 Task: In the  document audit.epub Download file as 'Microsoft Word' Share this file with 'softage.10@softage.net' Insert the command  Viewing
Action: Mouse moved to (44, 83)
Screenshot: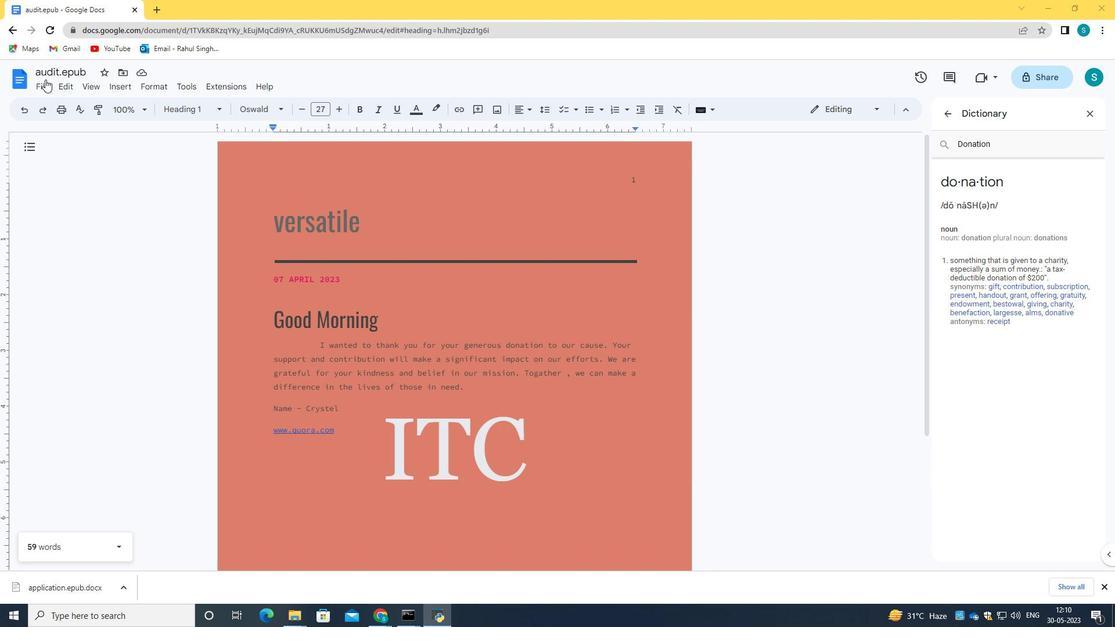 
Action: Mouse pressed left at (44, 83)
Screenshot: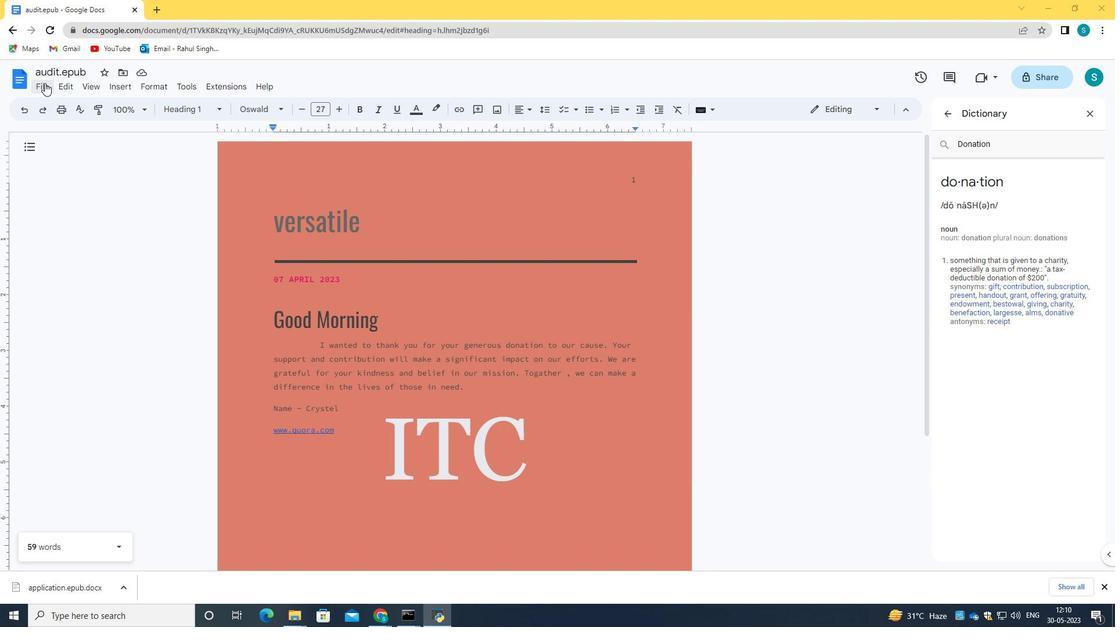 
Action: Mouse moved to (100, 210)
Screenshot: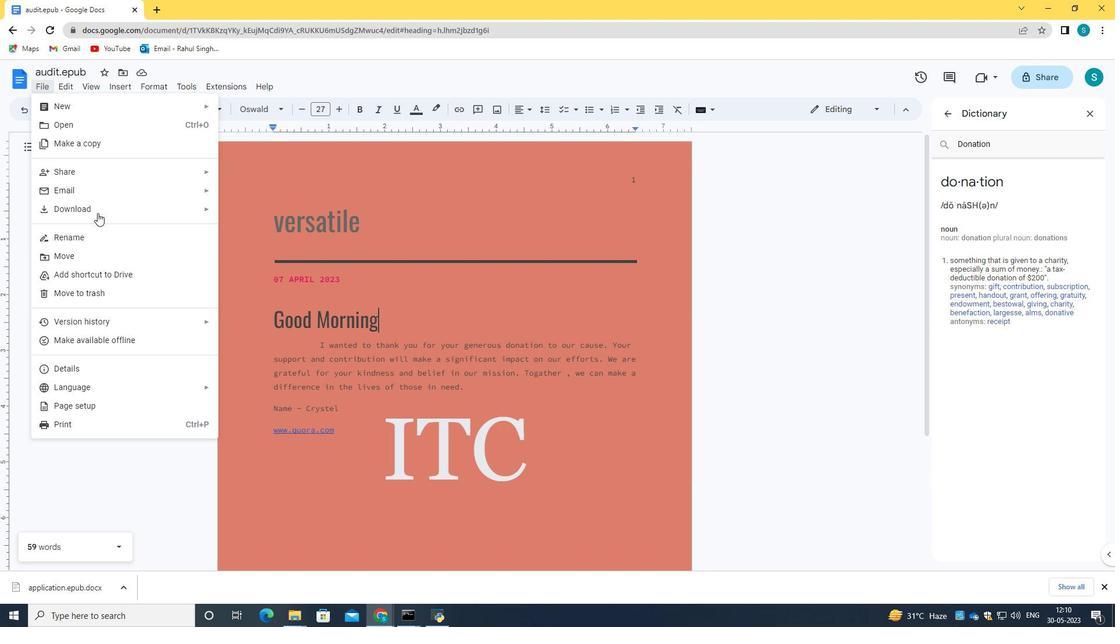 
Action: Mouse pressed left at (100, 210)
Screenshot: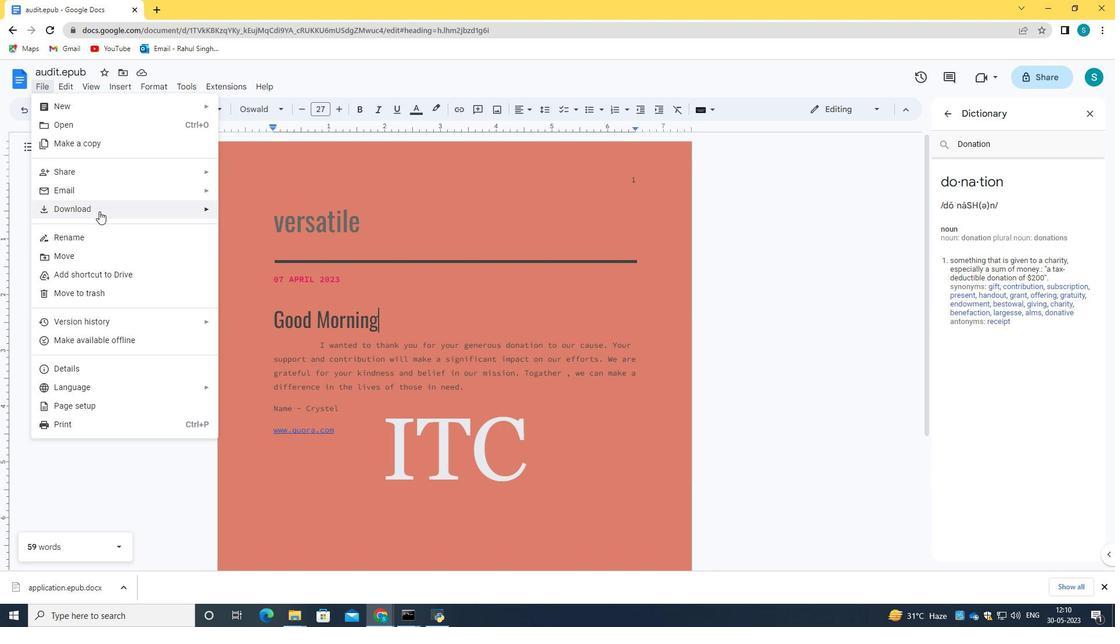 
Action: Mouse moved to (275, 213)
Screenshot: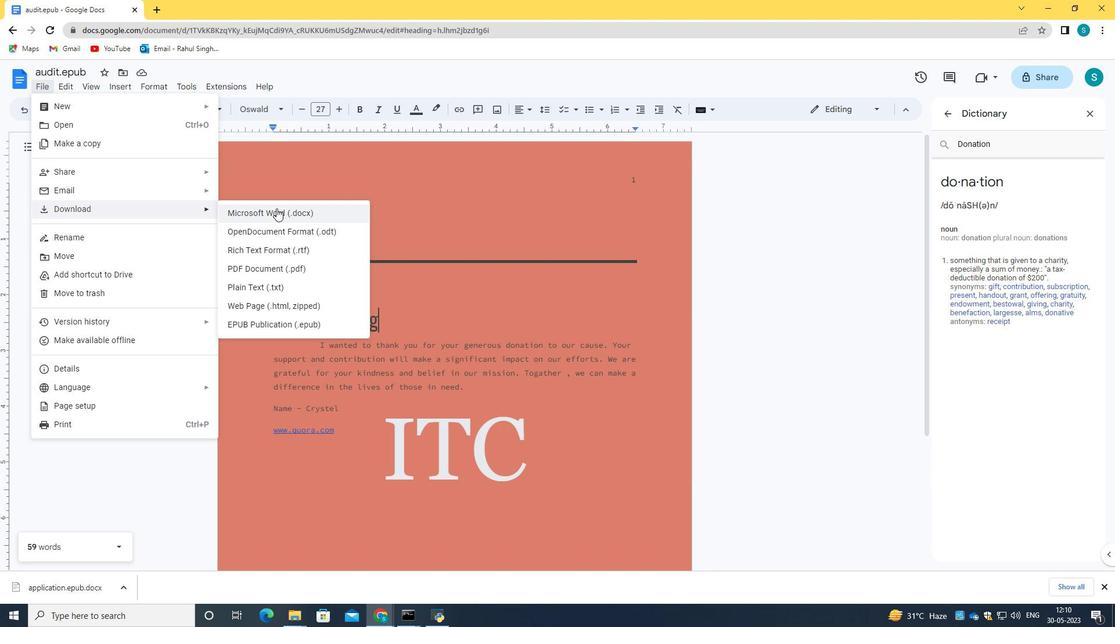 
Action: Mouse pressed left at (275, 213)
Screenshot: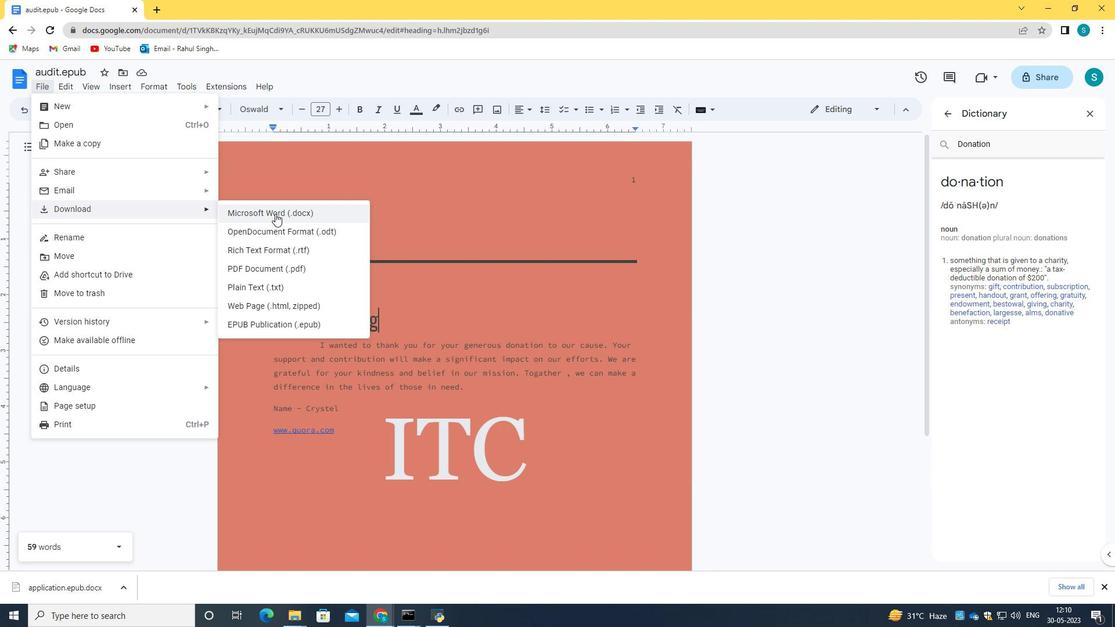 
Action: Mouse moved to (125, 586)
Screenshot: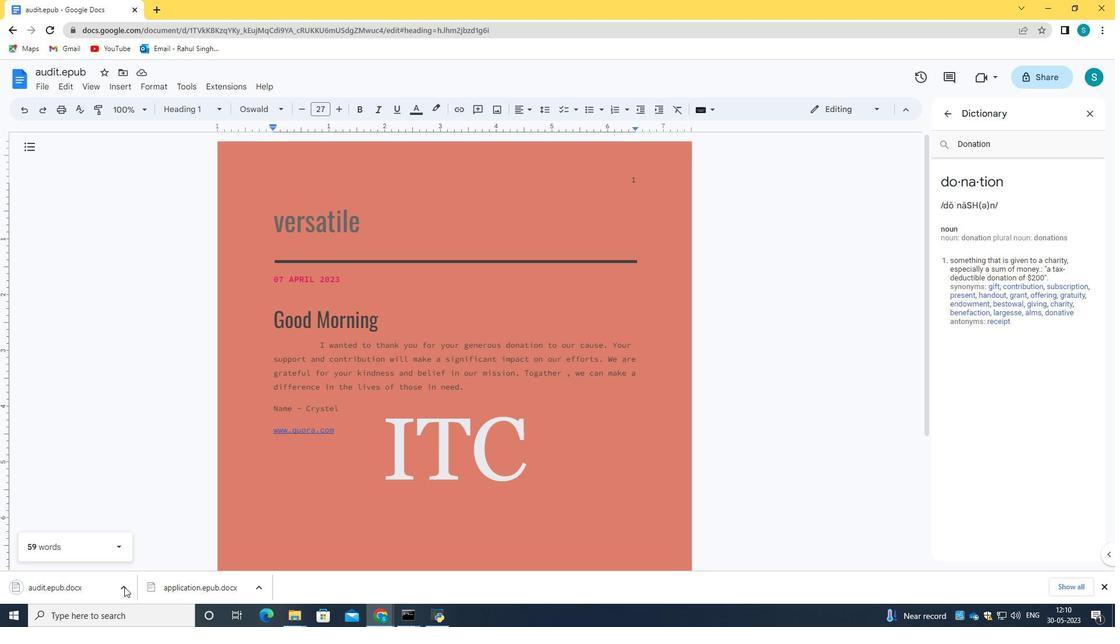 
Action: Mouse pressed left at (125, 586)
Screenshot: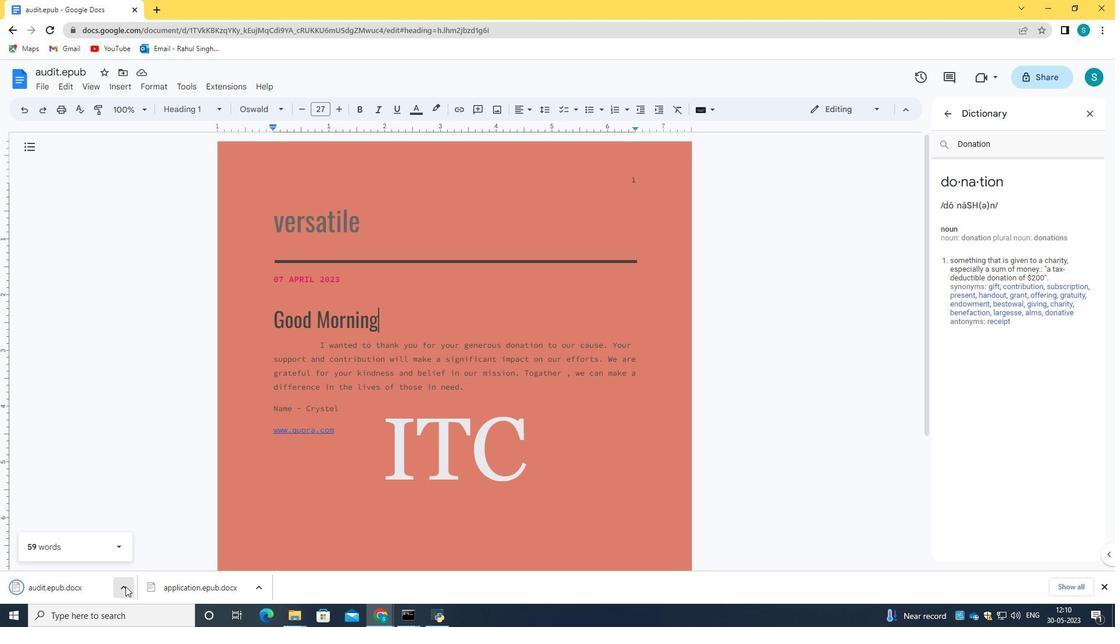 
Action: Mouse moved to (158, 518)
Screenshot: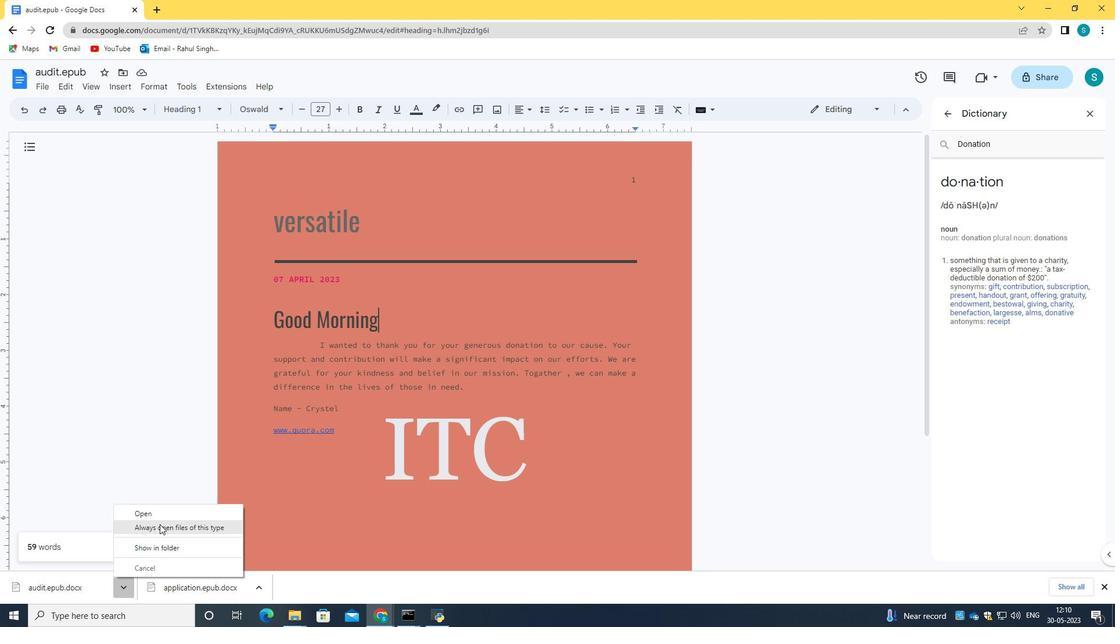
Action: Mouse pressed left at (158, 518)
Screenshot: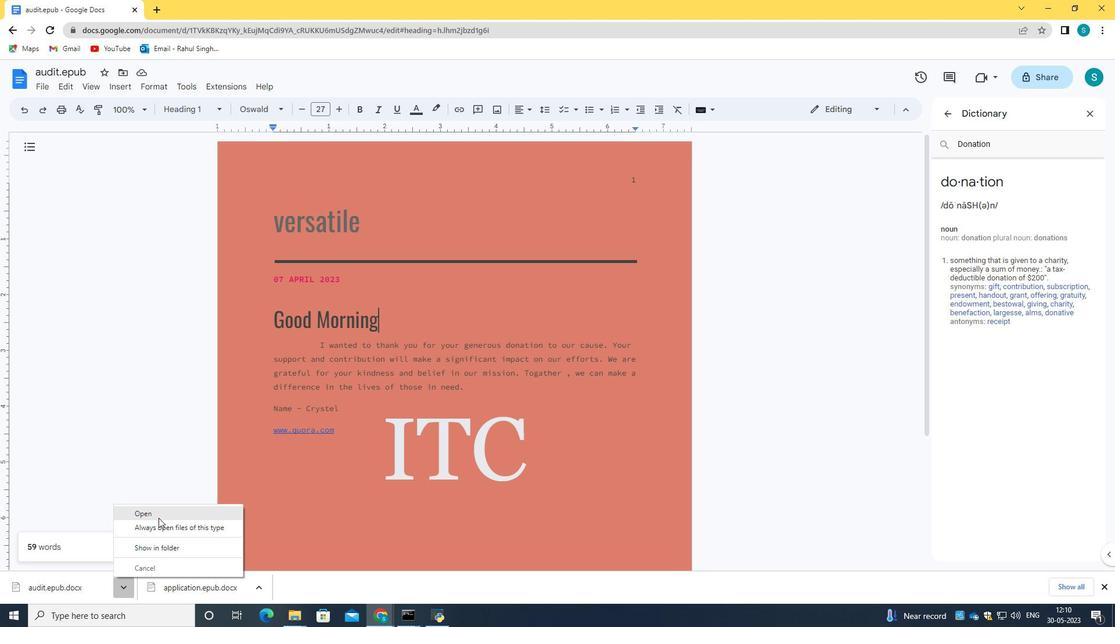 
Action: Mouse moved to (1104, 2)
Screenshot: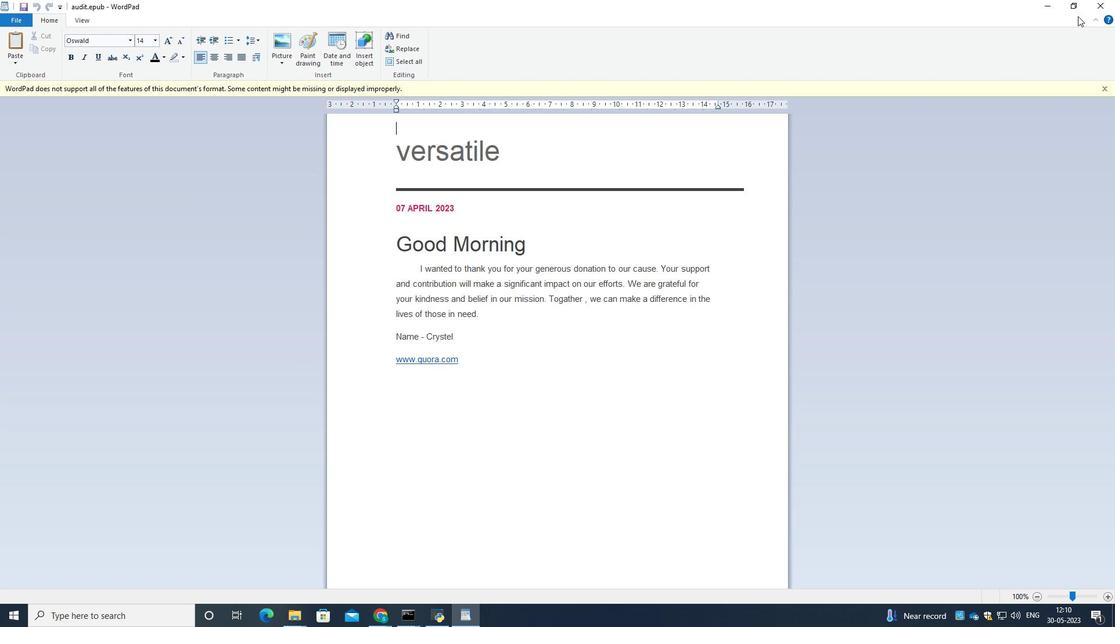 
Action: Mouse pressed left at (1104, 2)
Screenshot: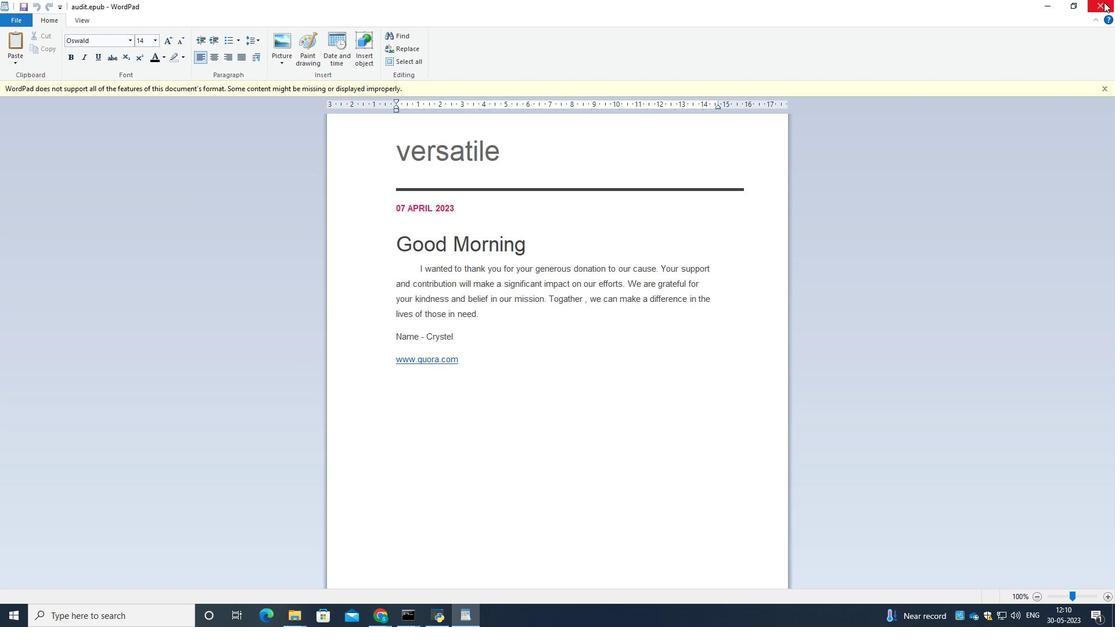 
Action: Mouse moved to (42, 88)
Screenshot: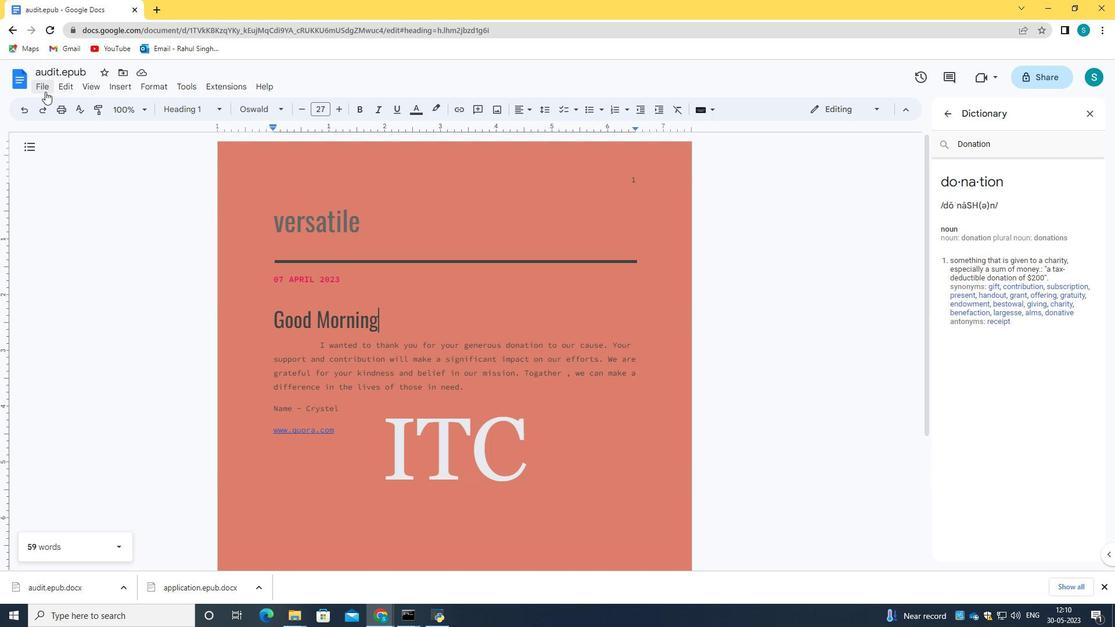 
Action: Mouse pressed left at (42, 88)
Screenshot: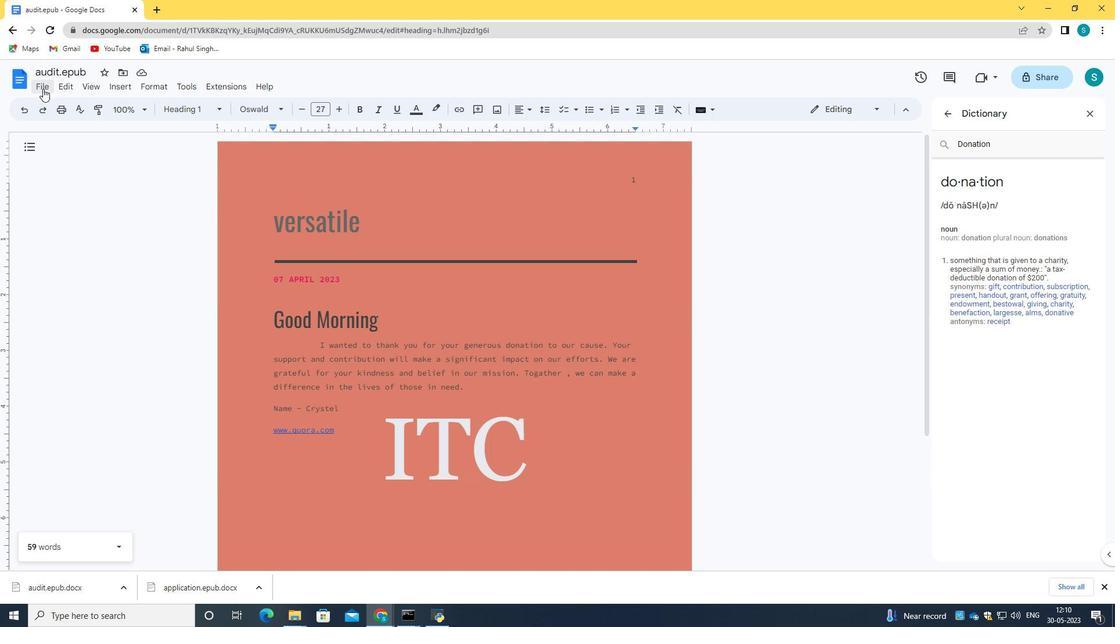 
Action: Mouse moved to (262, 173)
Screenshot: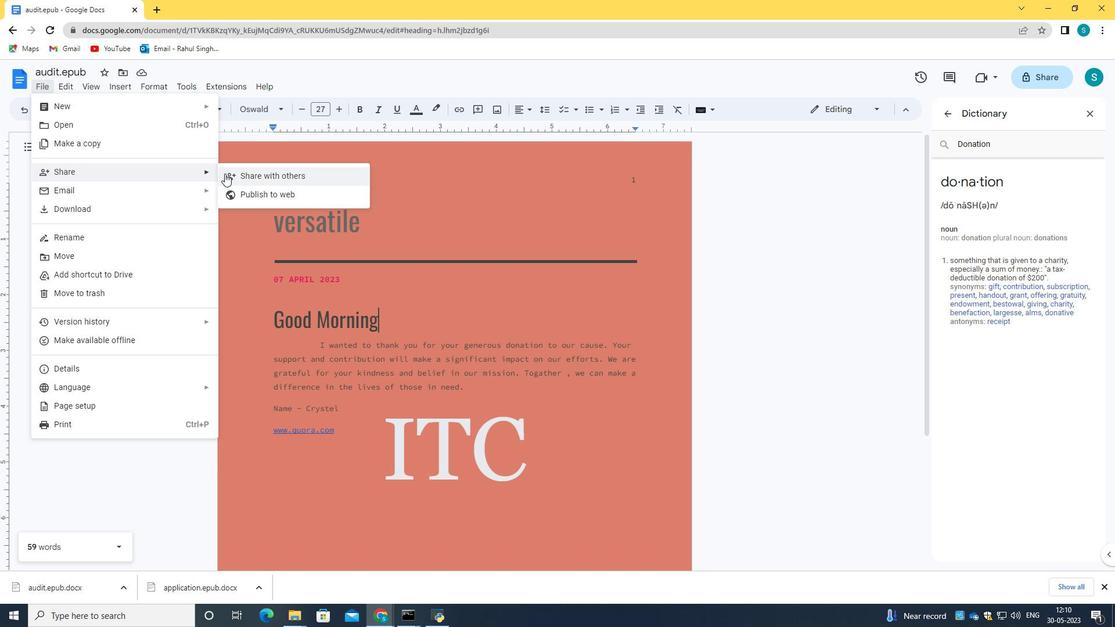 
Action: Mouse pressed left at (262, 173)
Screenshot: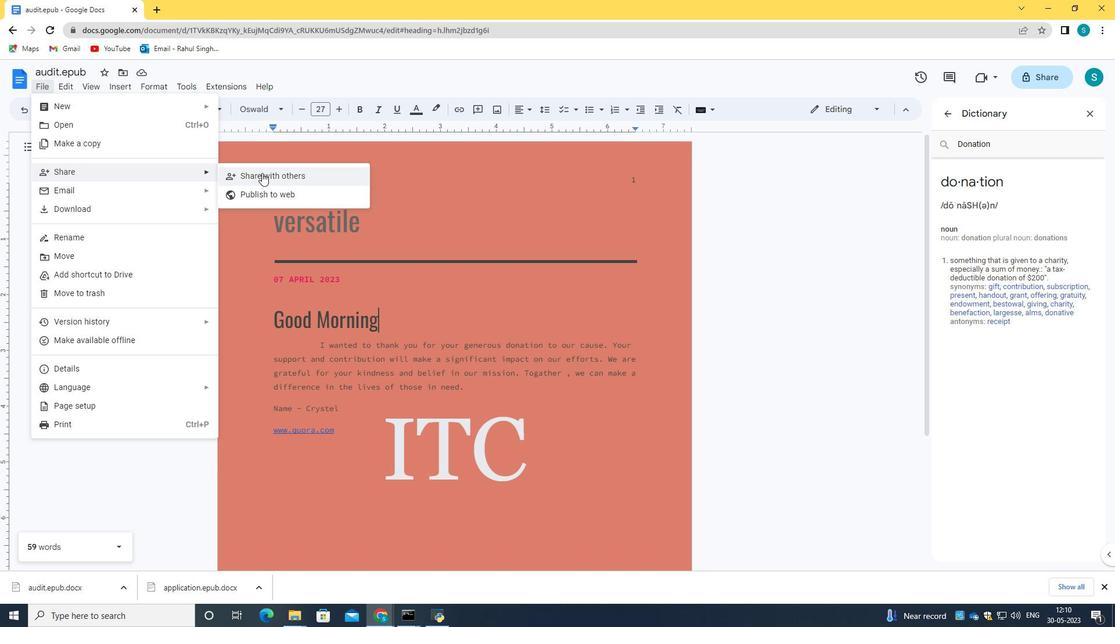 
Action: Mouse moved to (489, 248)
Screenshot: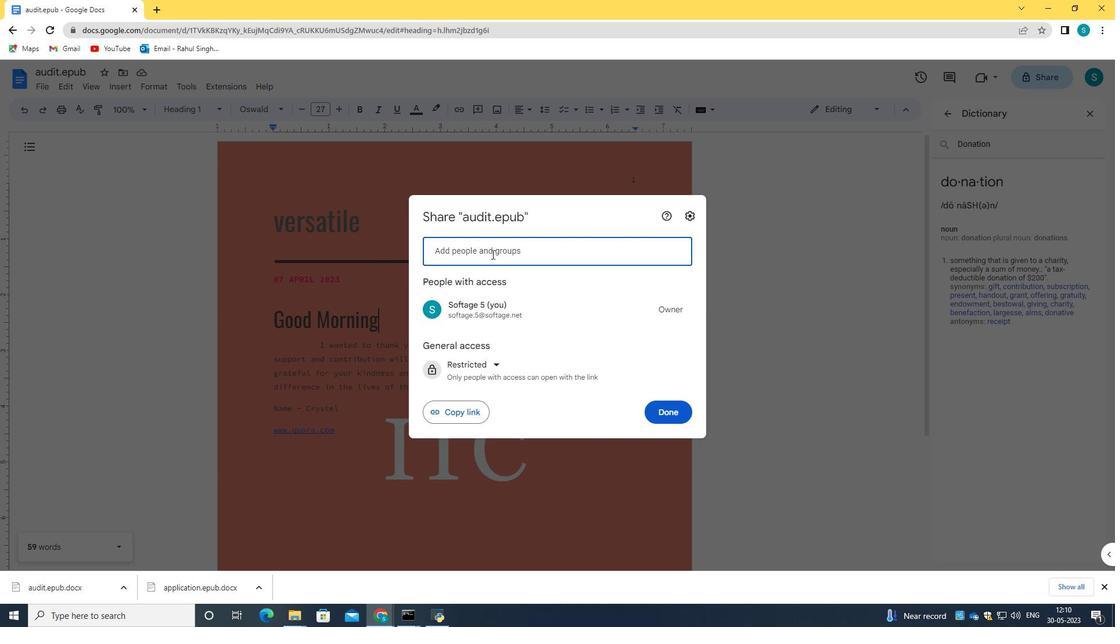 
Action: Key pressed softage.10<Key.shift>@softage.net
Screenshot: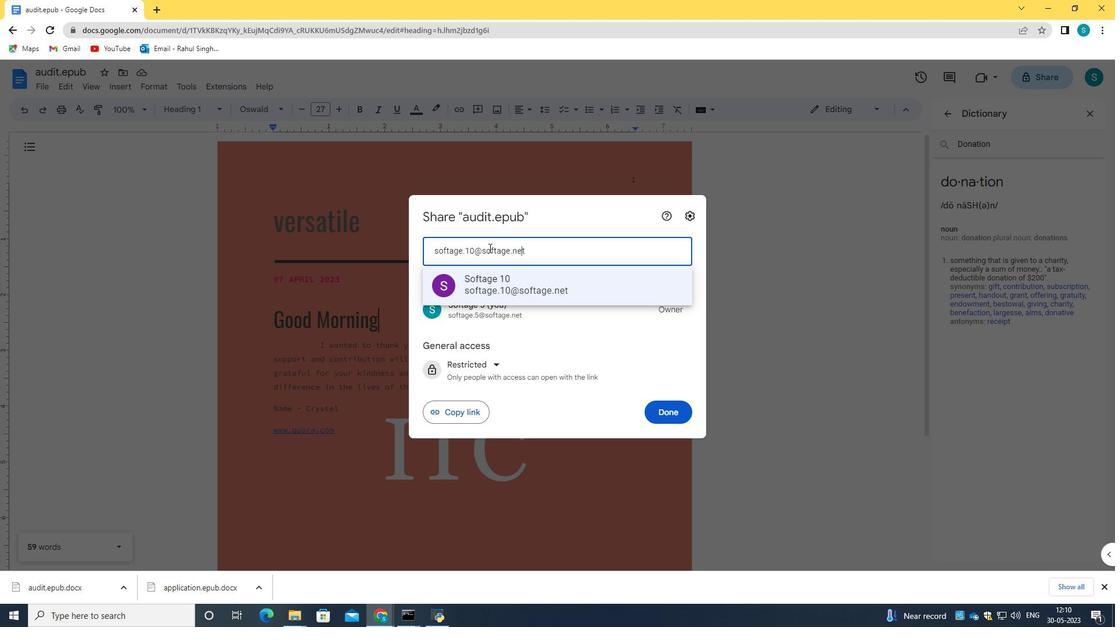 
Action: Mouse moved to (506, 290)
Screenshot: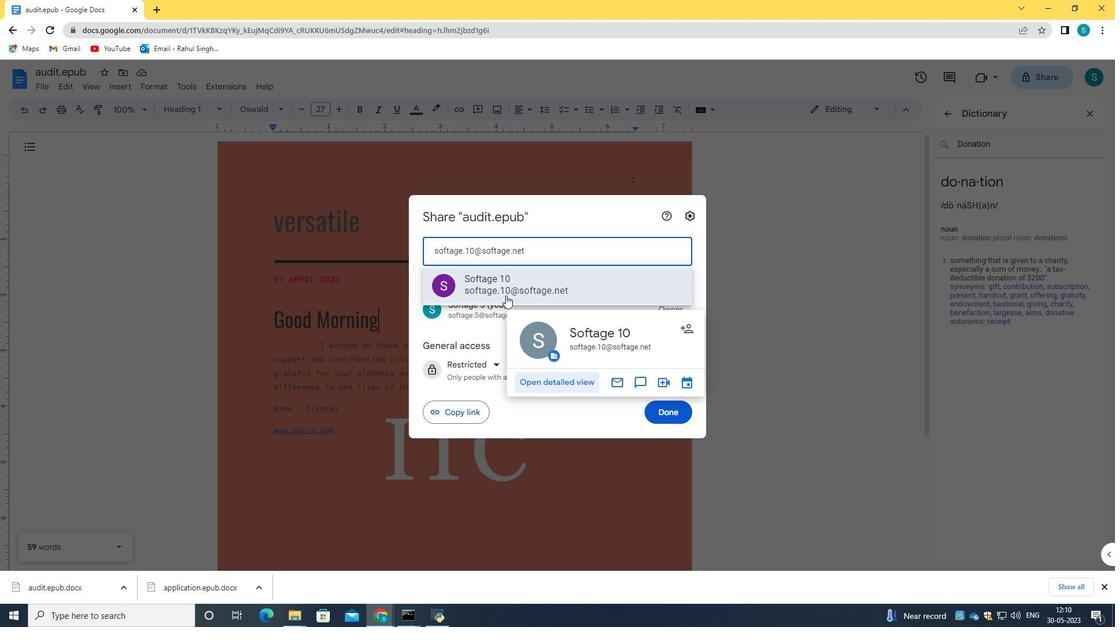 
Action: Mouse pressed left at (506, 290)
Screenshot: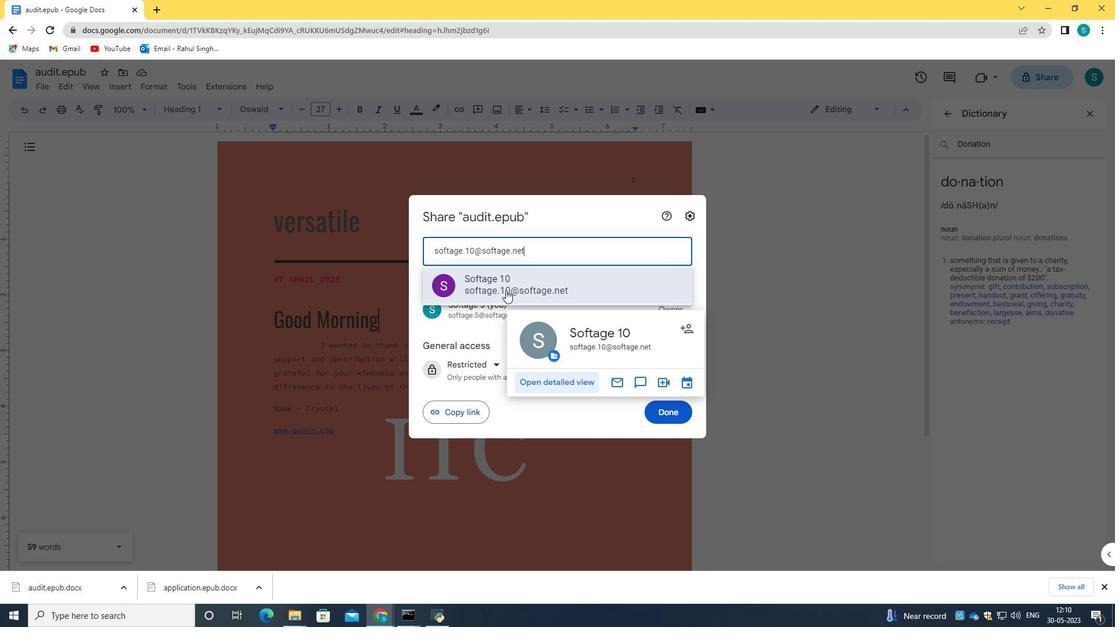 
Action: Mouse moved to (498, 327)
Screenshot: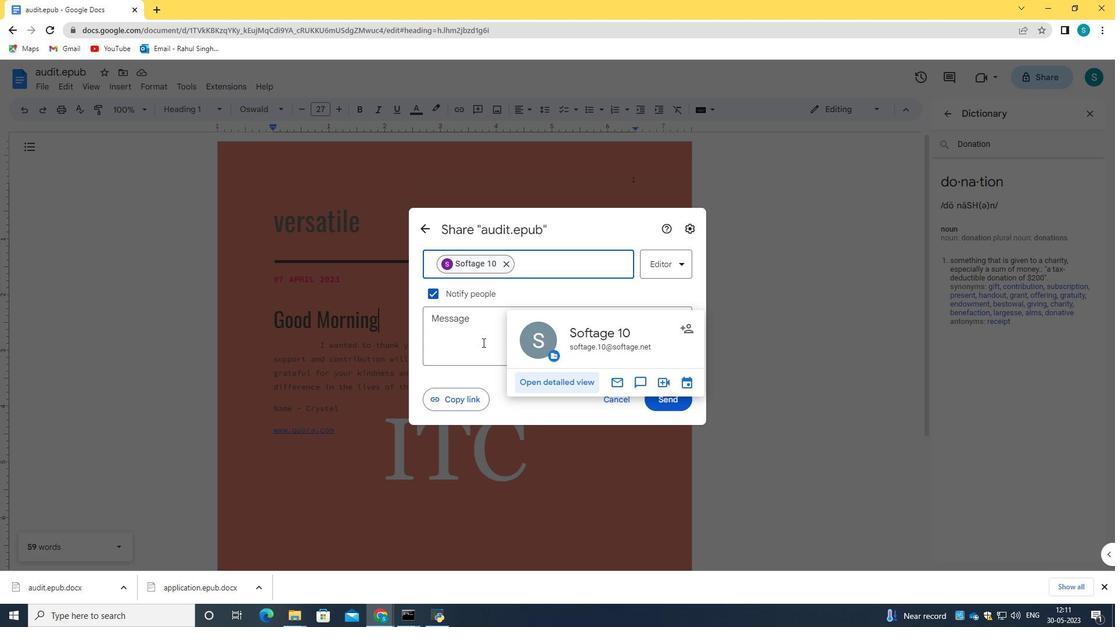 
Action: Mouse pressed left at (498, 327)
Screenshot: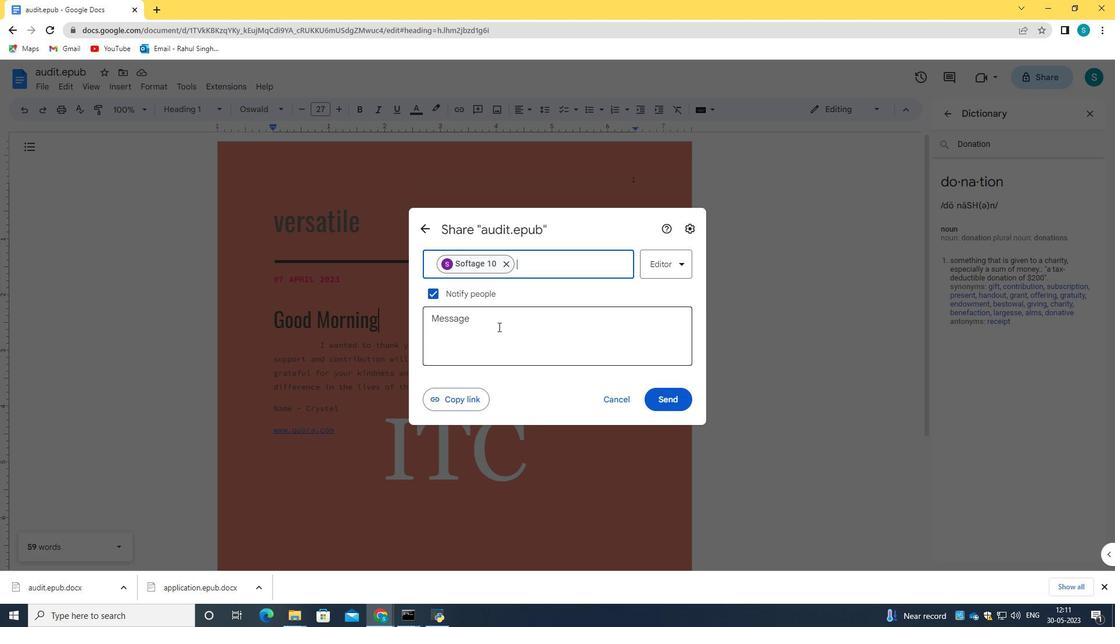 
Action: Key pressed <Key.caps_lock>V<Key.caps_lock>iewing
Screenshot: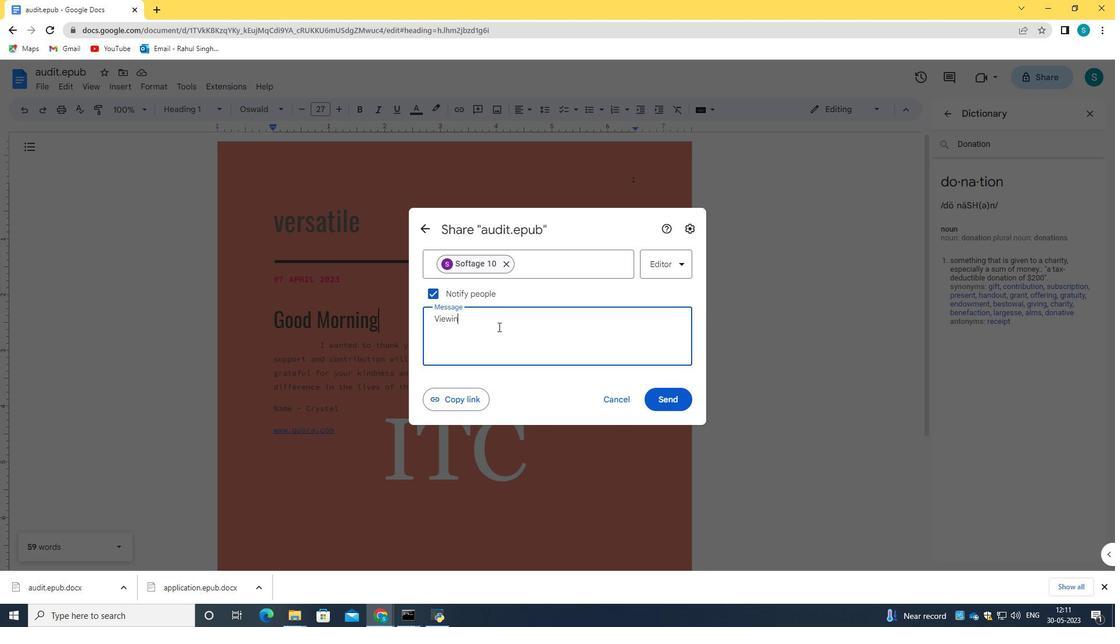 
Action: Mouse moved to (546, 368)
Screenshot: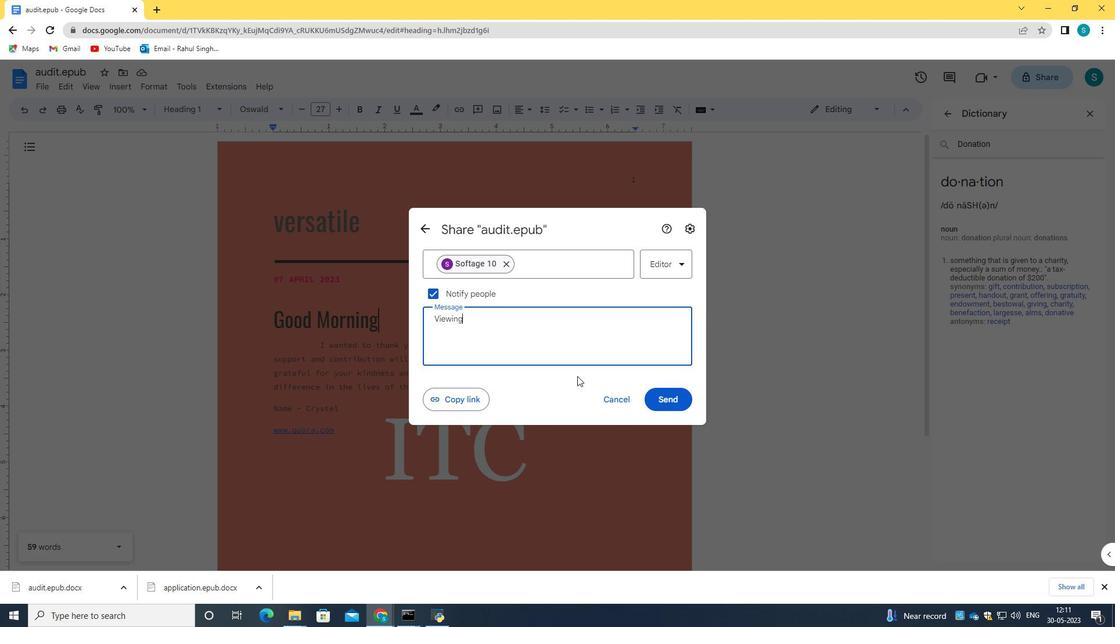 
Action: Key pressed <Key.backspace><Key.backspace><Key.backspace><Key.backspace><Key.backspace><Key.backspace><Key.backspace><Key.backspace><Key.backspace><Key.backspace><Key.backspace><Key.backspace><Key.backspace>
Screenshot: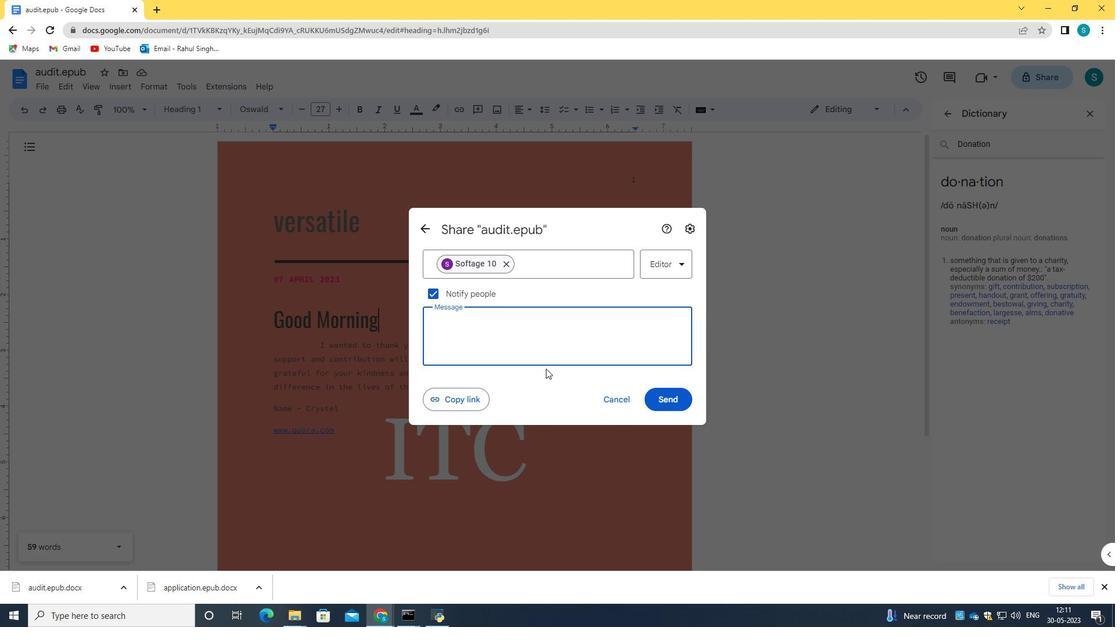 
Action: Mouse moved to (469, 397)
Screenshot: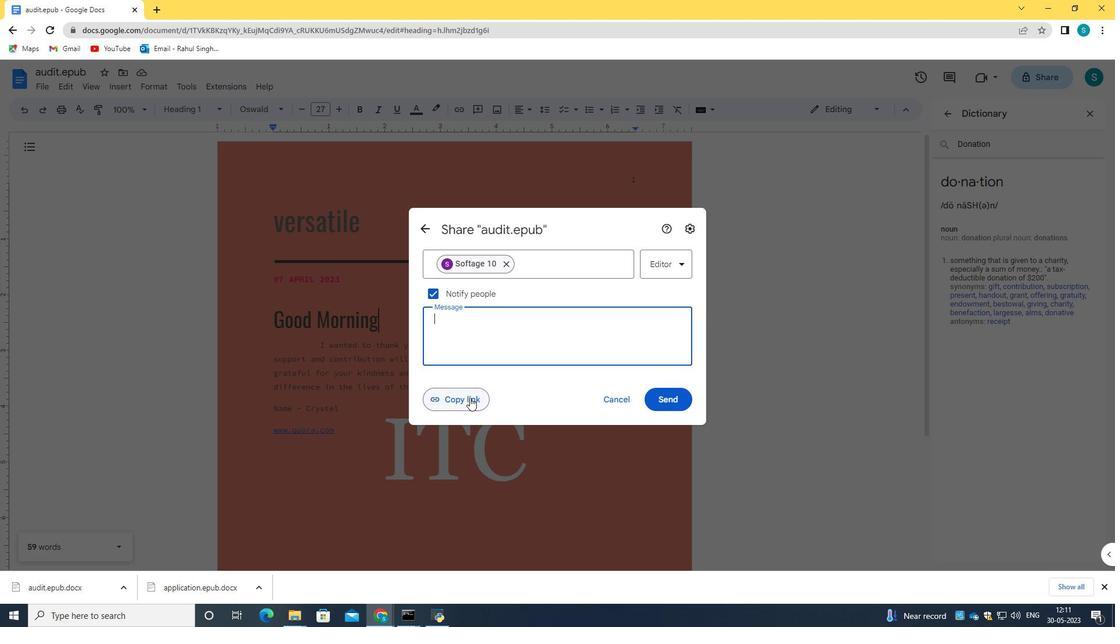 
Action: Mouse pressed left at (469, 397)
Screenshot: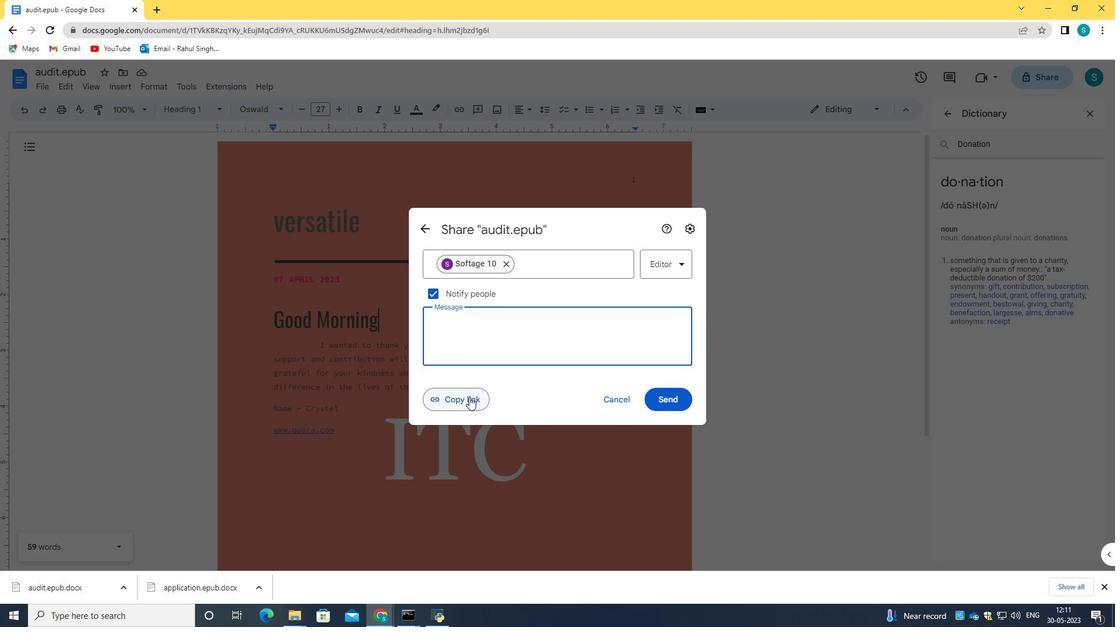 
Action: Mouse moved to (538, 376)
Screenshot: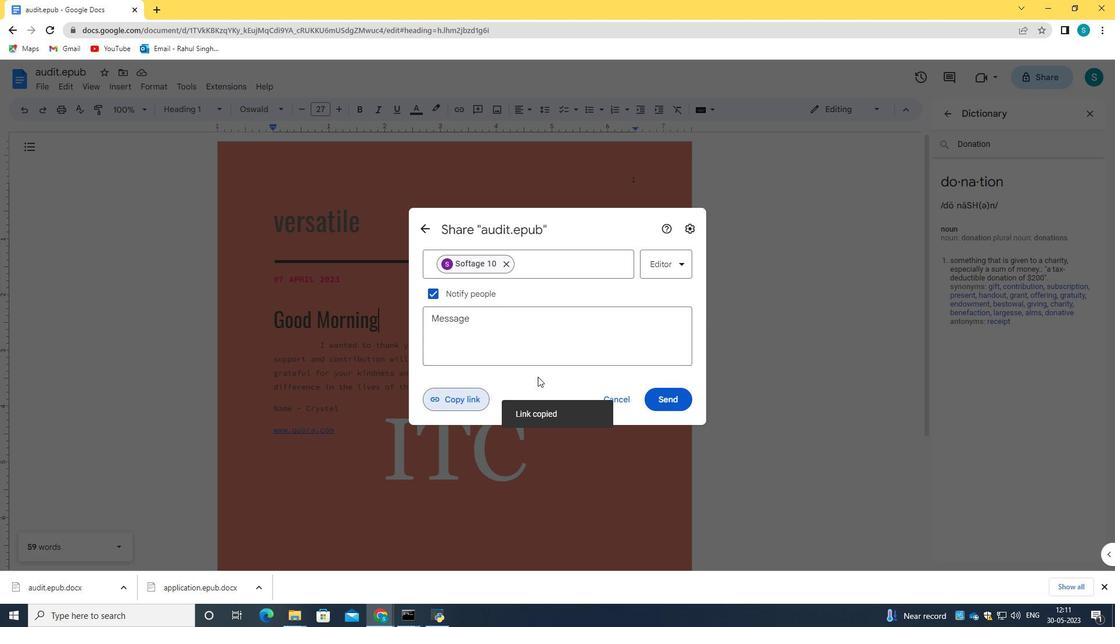 
Action: Mouse pressed left at (538, 376)
Screenshot: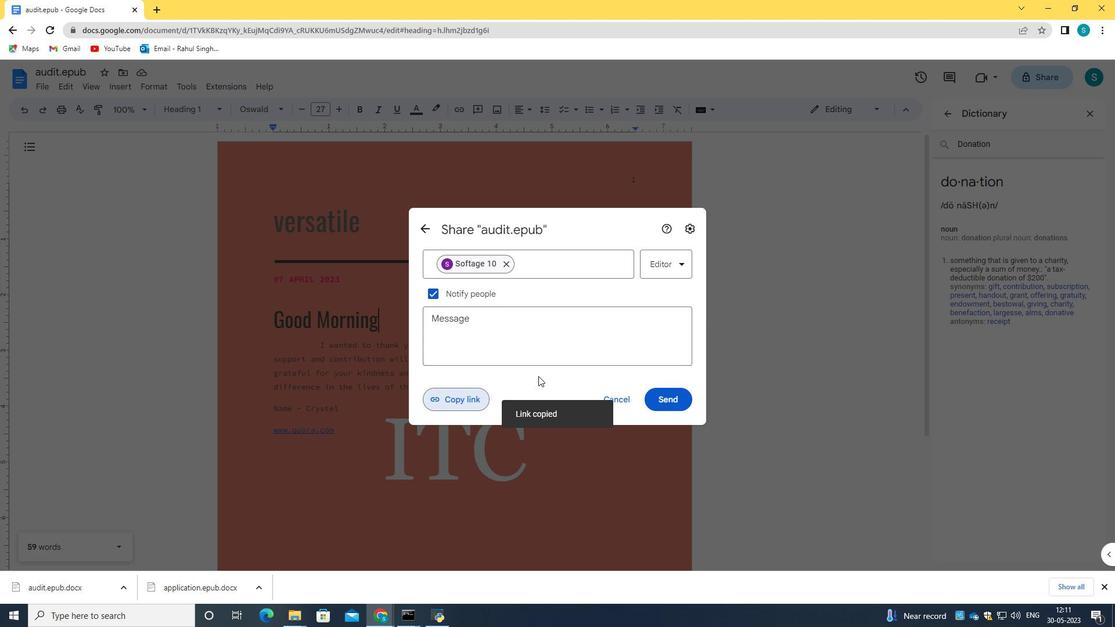 
Action: Mouse moved to (664, 260)
Screenshot: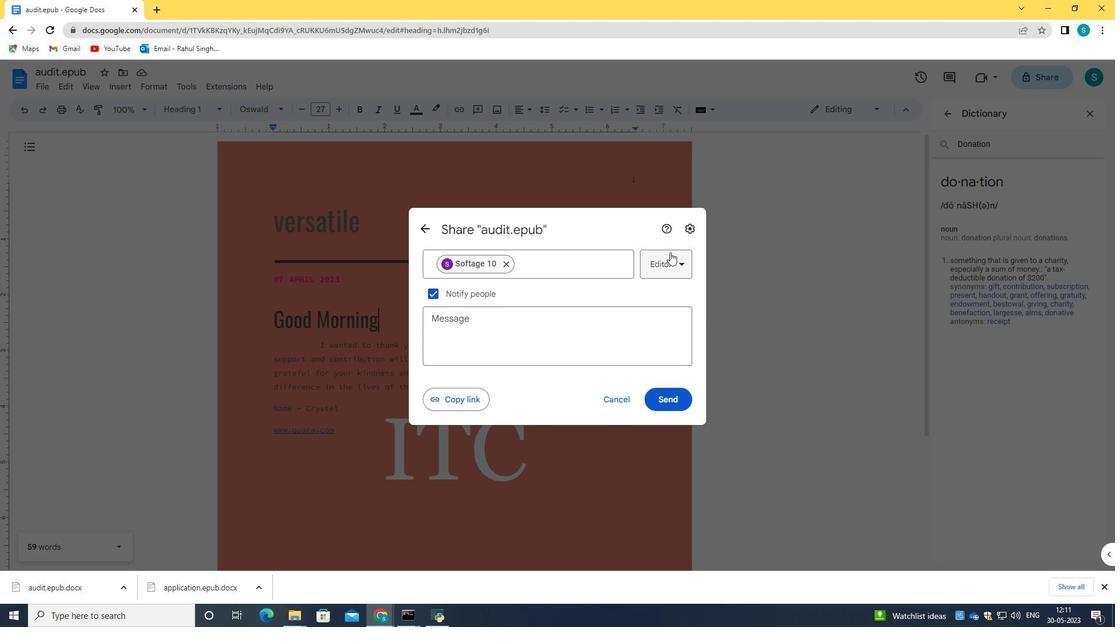 
Action: Mouse pressed left at (664, 260)
Screenshot: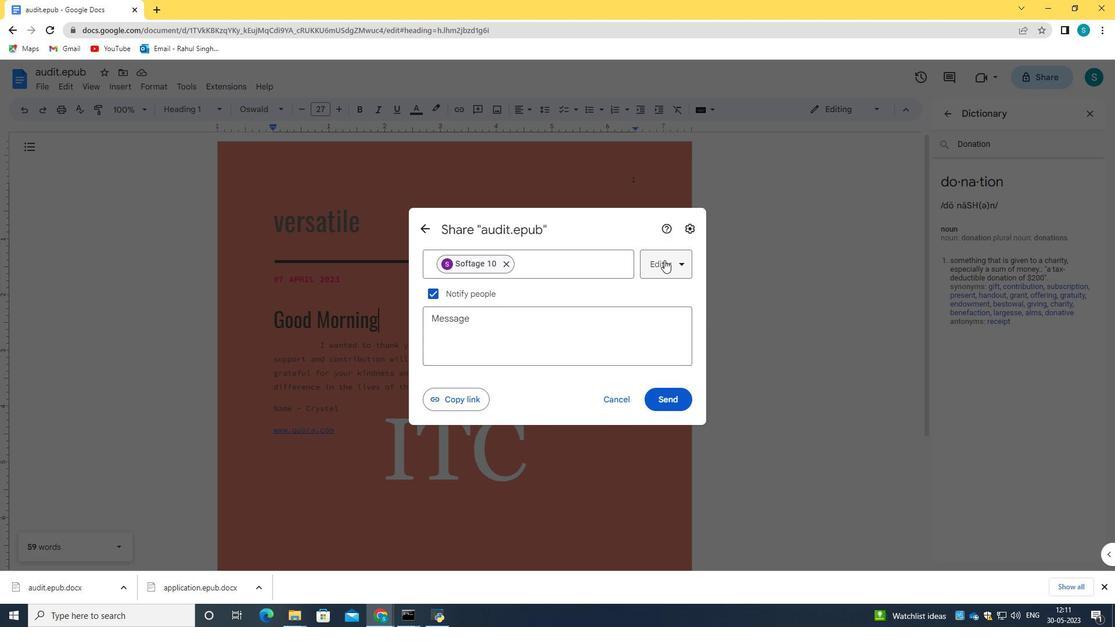 
Action: Mouse moved to (706, 305)
Screenshot: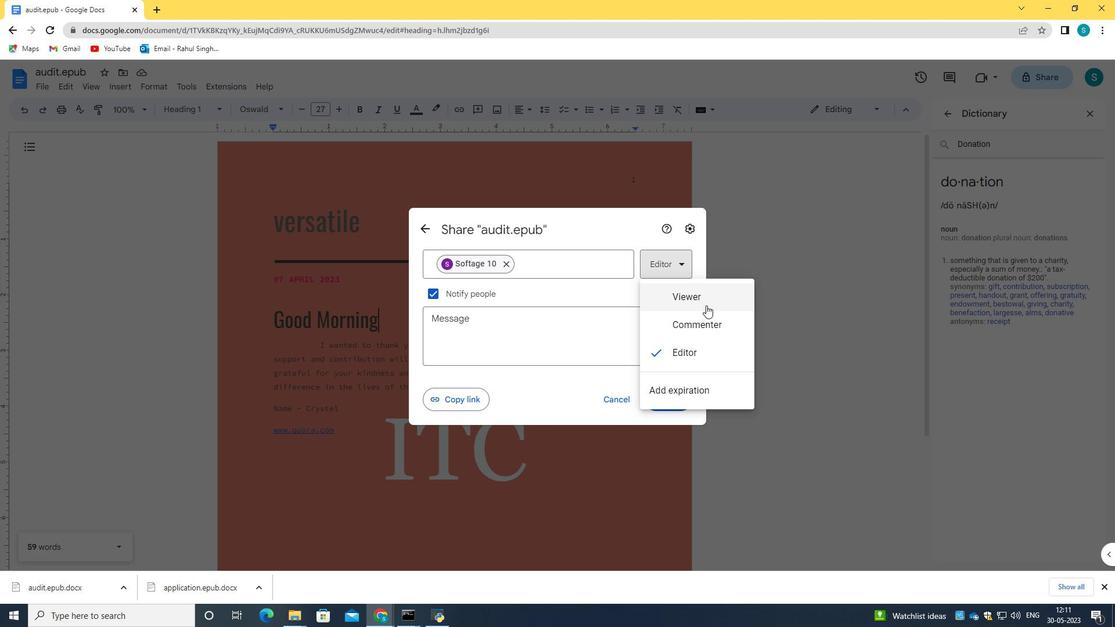 
Action: Mouse pressed left at (706, 305)
Screenshot: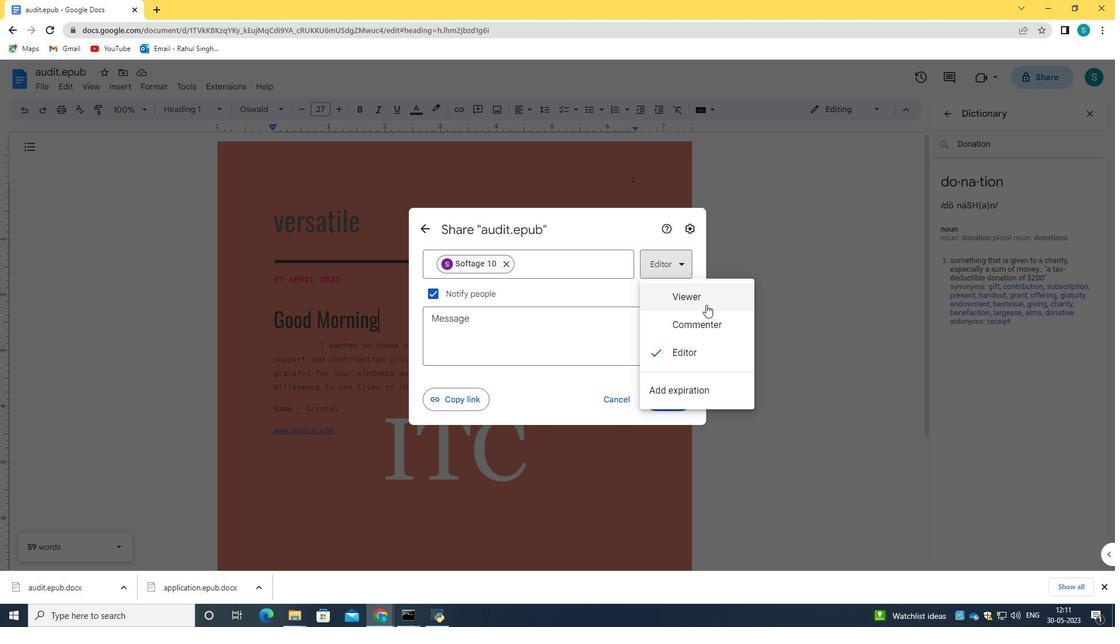 
Action: Mouse moved to (670, 404)
Screenshot: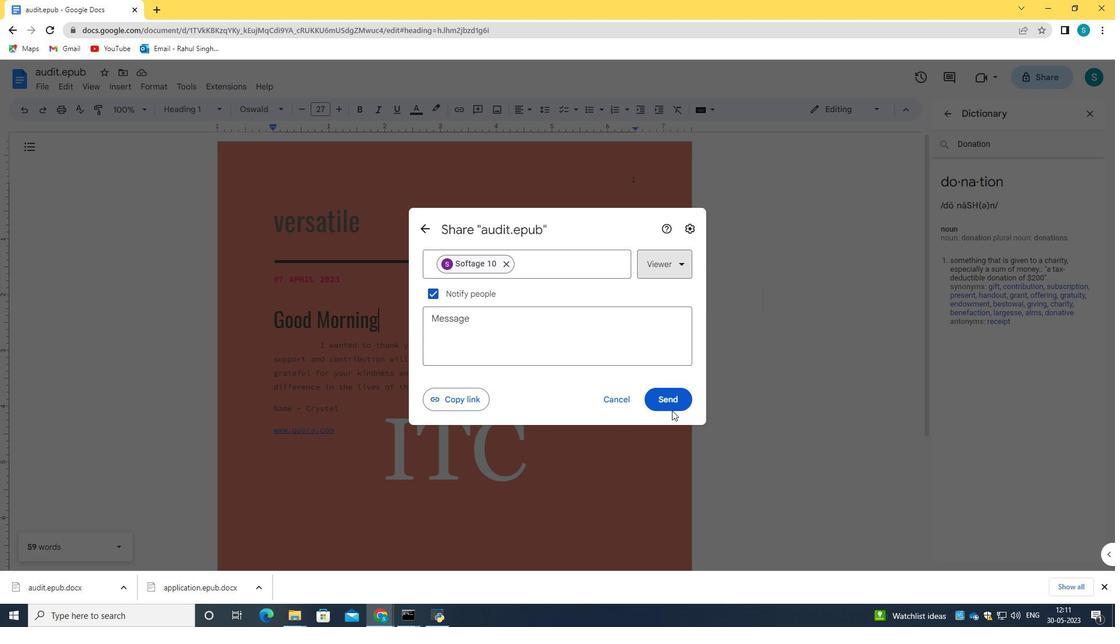 
Action: Mouse pressed left at (670, 404)
Screenshot: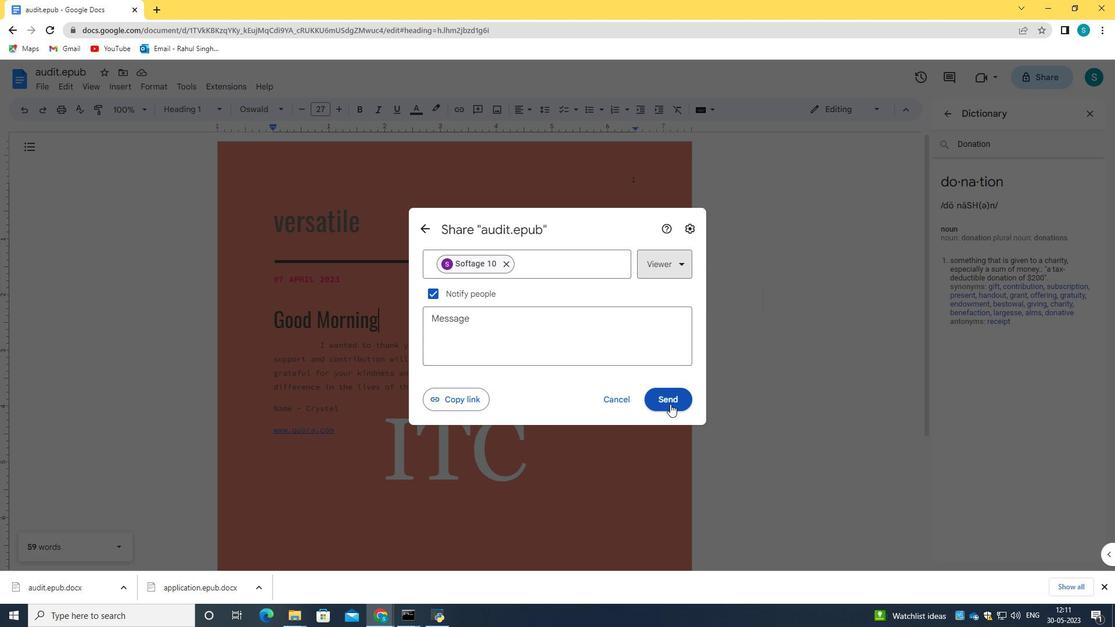 
Action: Mouse moved to (529, 242)
Screenshot: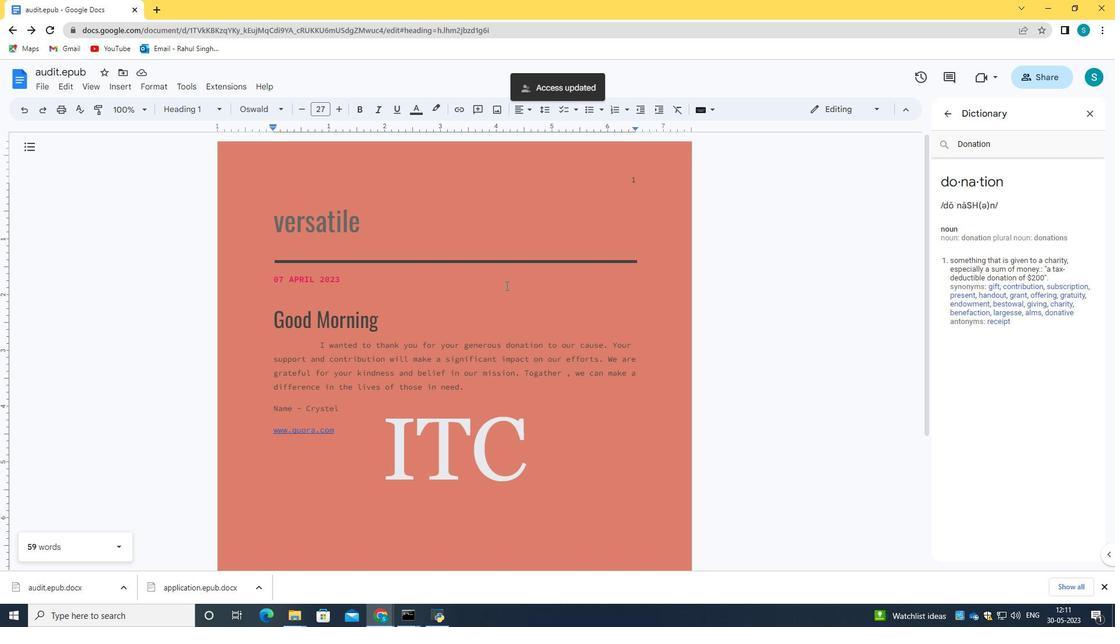 
